Task: Categorize the contact 'Sally' as 'Urgent' in Outlook.
Action: Mouse moved to (20, 101)
Screenshot: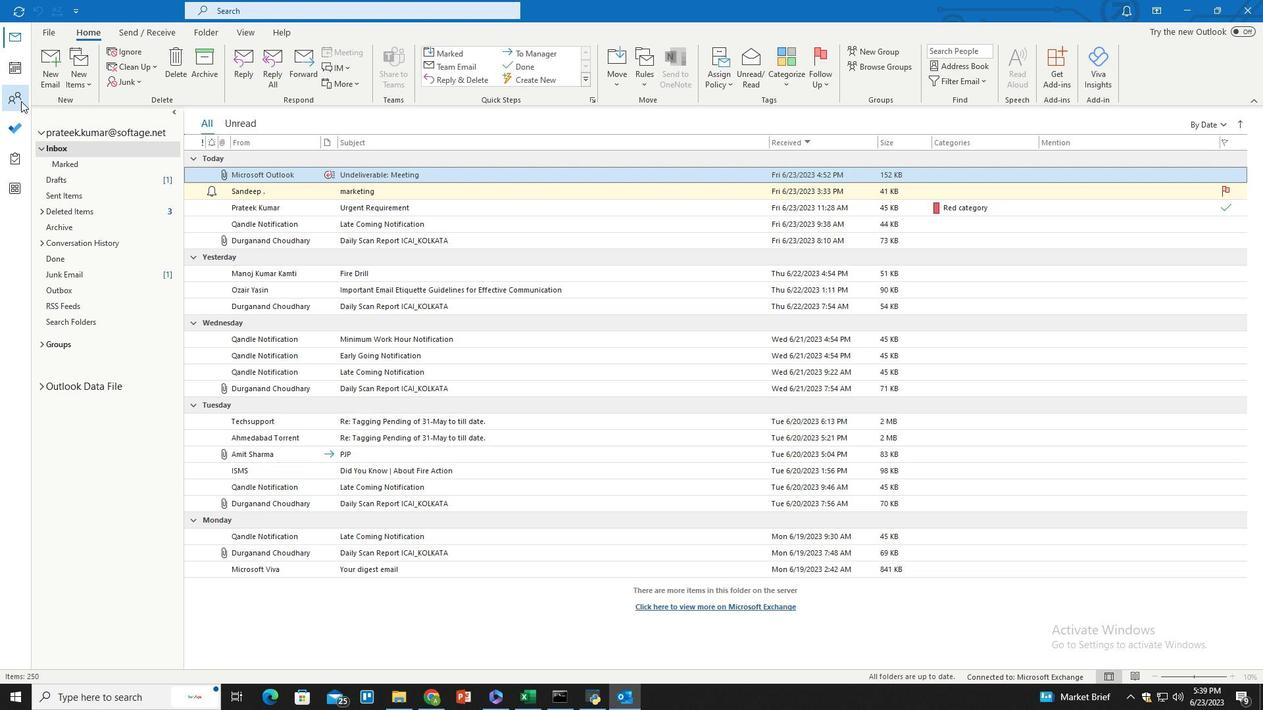 
Action: Mouse pressed left at (20, 101)
Screenshot: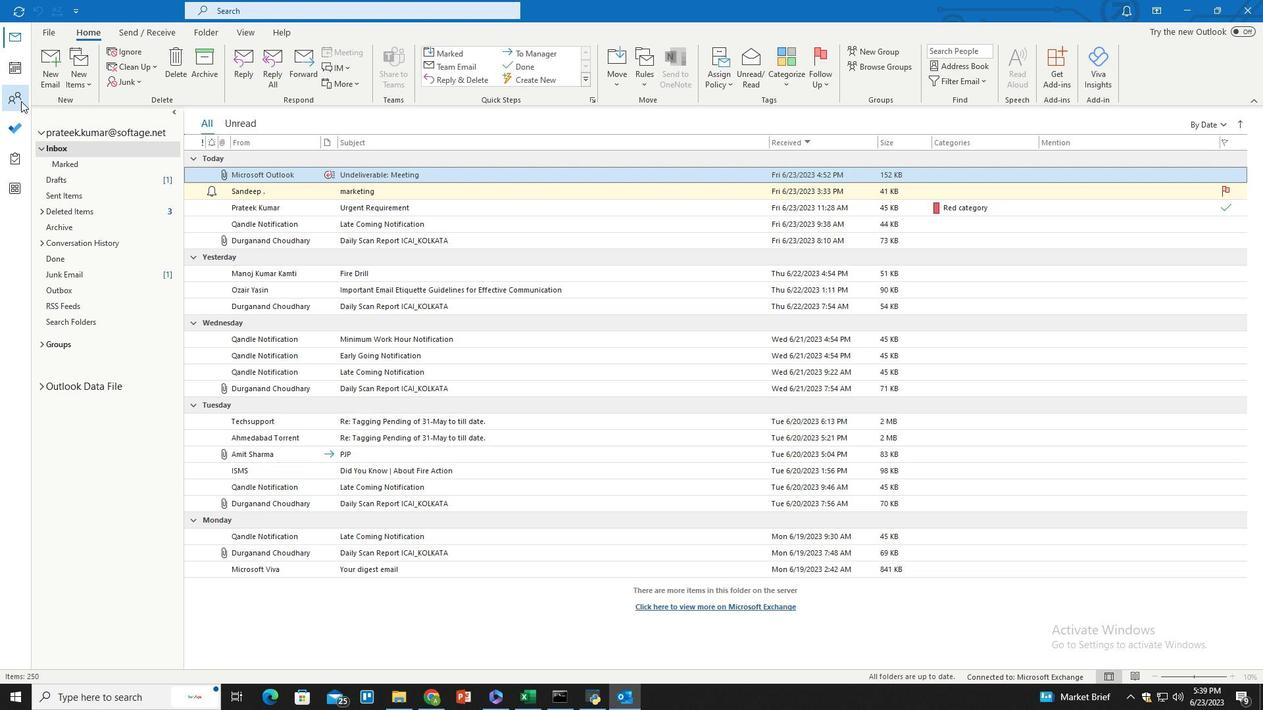 
Action: Mouse moved to (372, 285)
Screenshot: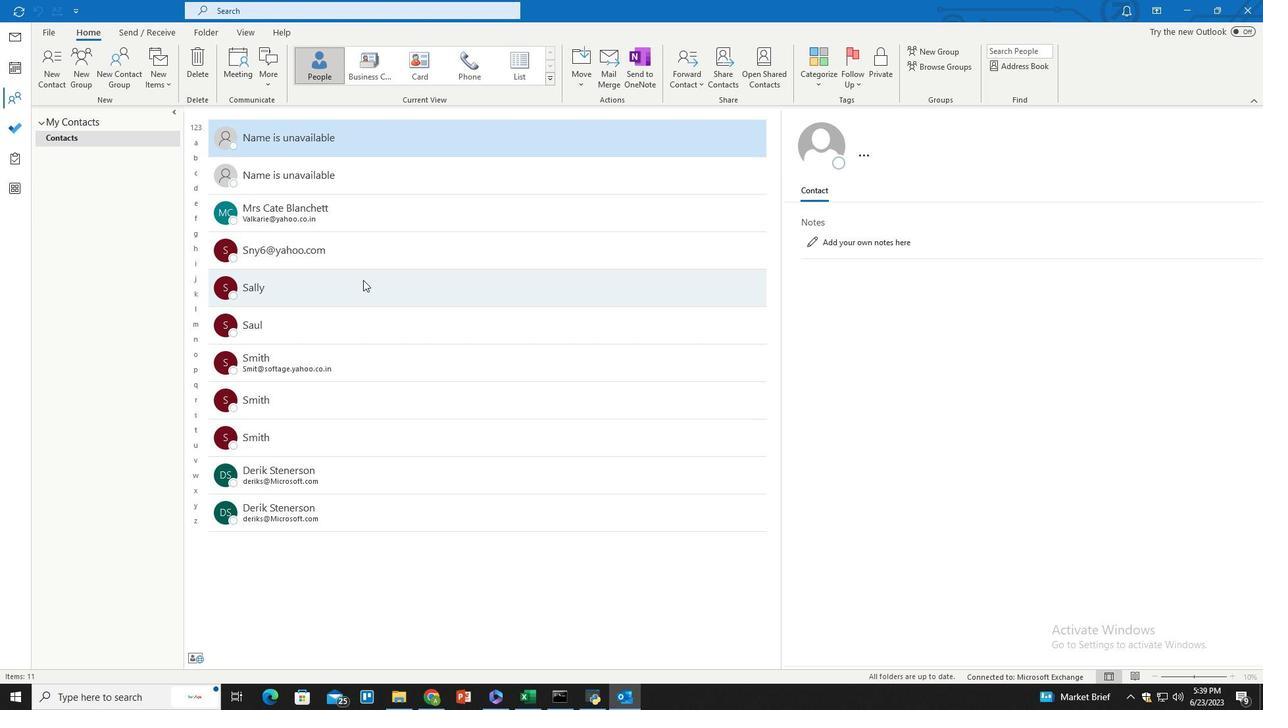 
Action: Mouse pressed left at (372, 285)
Screenshot: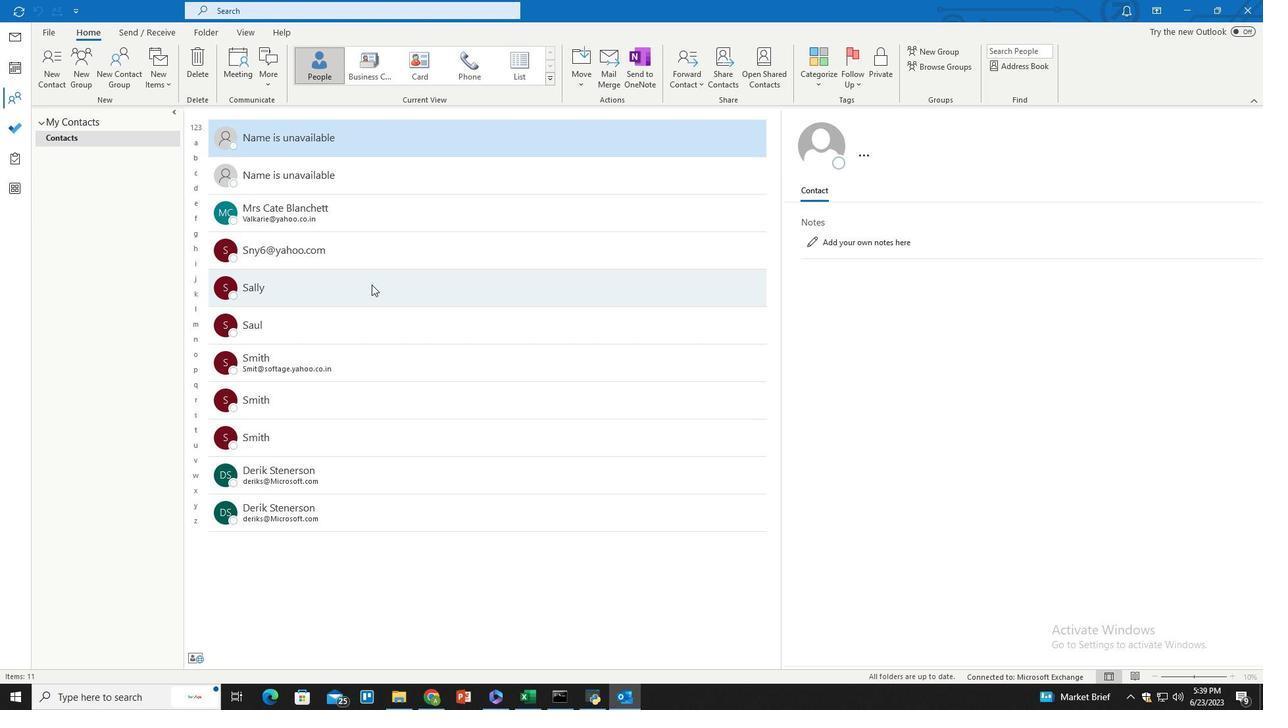 
Action: Mouse moved to (816, 80)
Screenshot: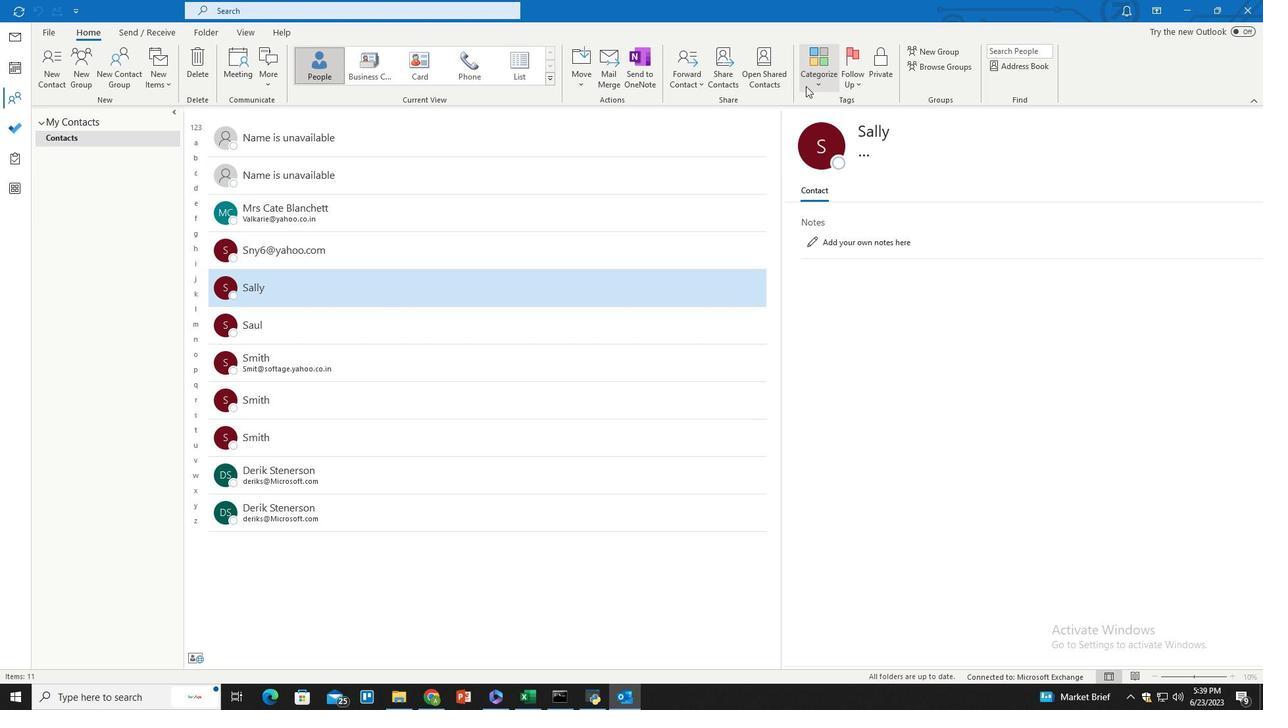 
Action: Mouse pressed left at (816, 80)
Screenshot: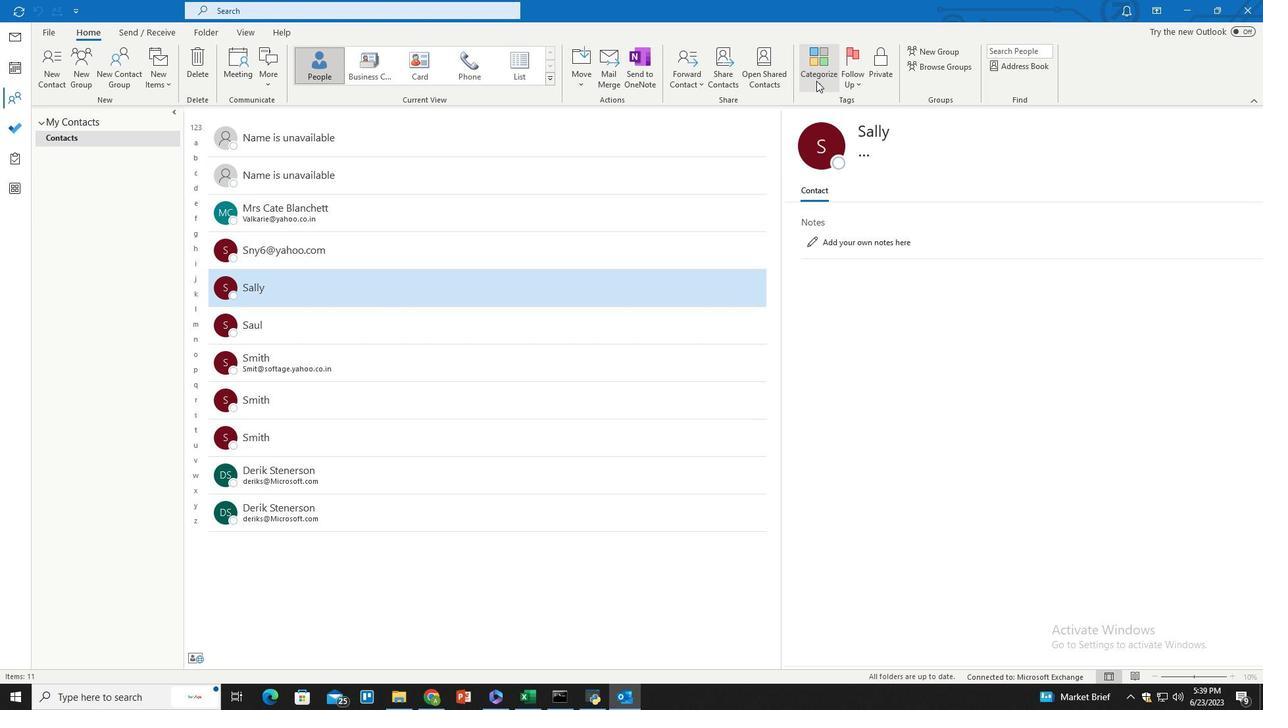 
Action: Mouse moved to (835, 272)
Screenshot: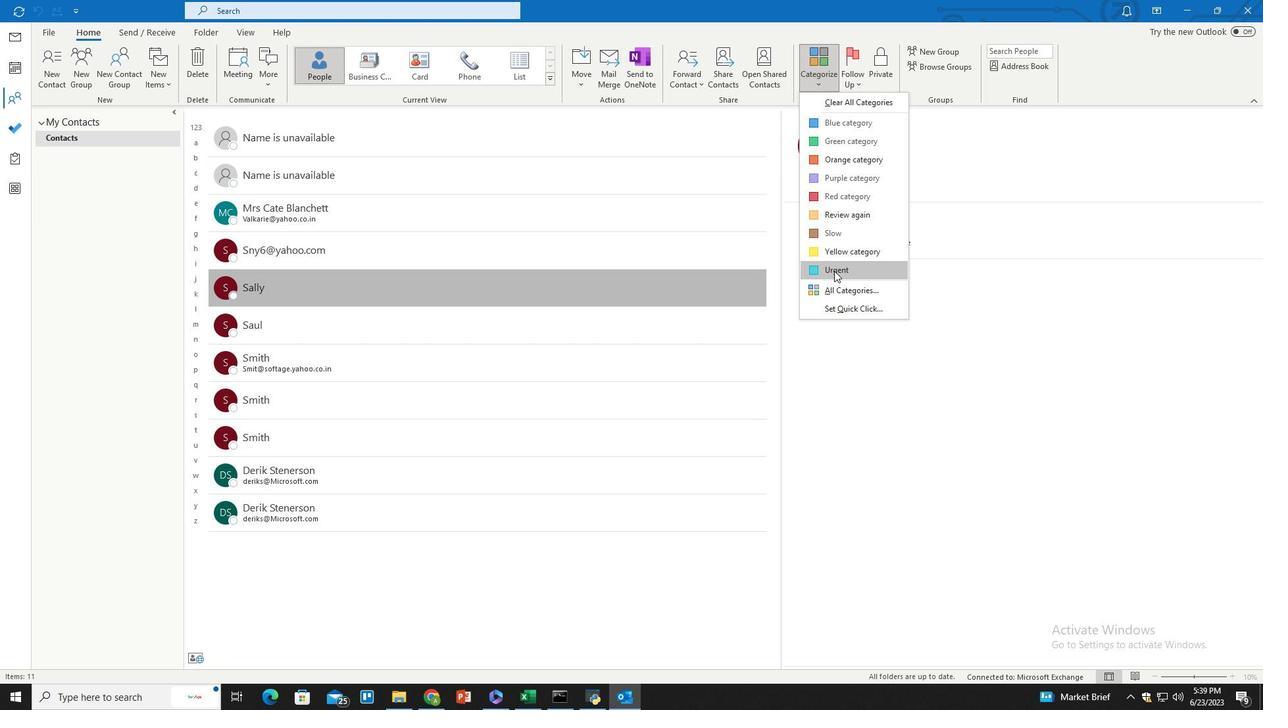 
Action: Mouse pressed left at (835, 272)
Screenshot: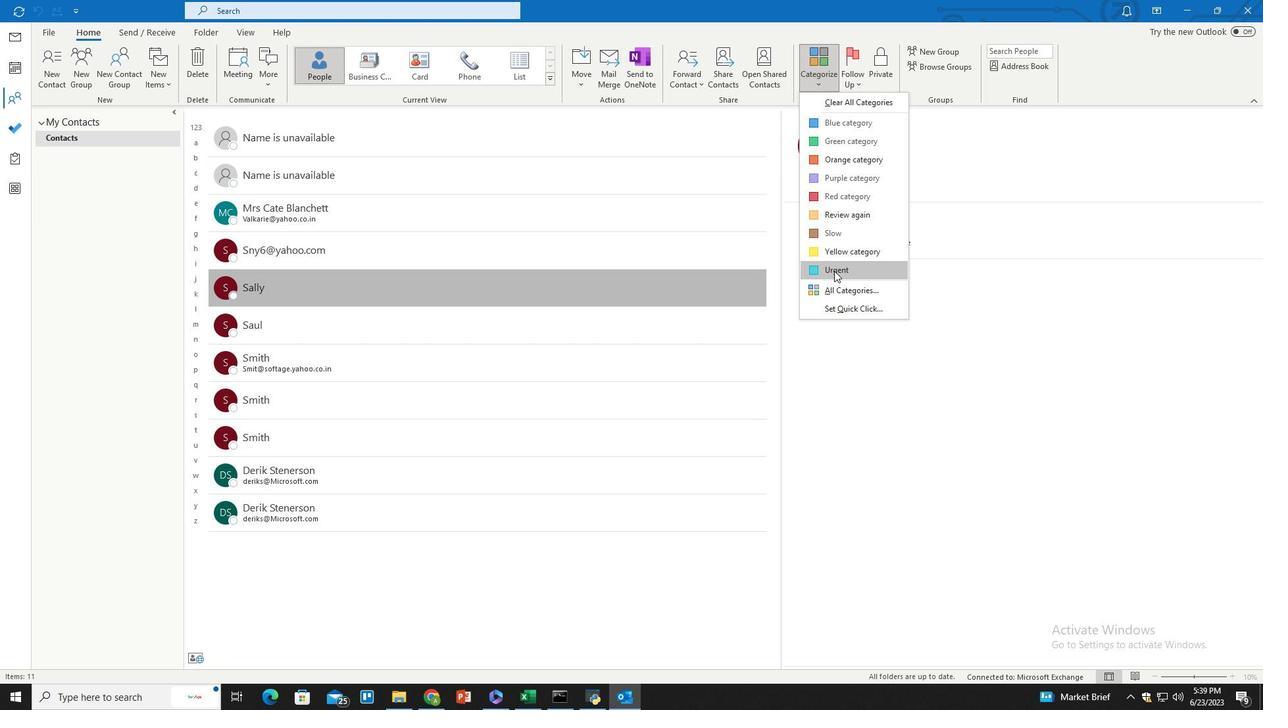 
